 Task: Create a task  Develop a new online voting system for elections , assign it to team member softage.3@softage.net in the project AgileDrive and update the status of the task to  On Track  , set the priority of the task to High
Action: Mouse moved to (87, 351)
Screenshot: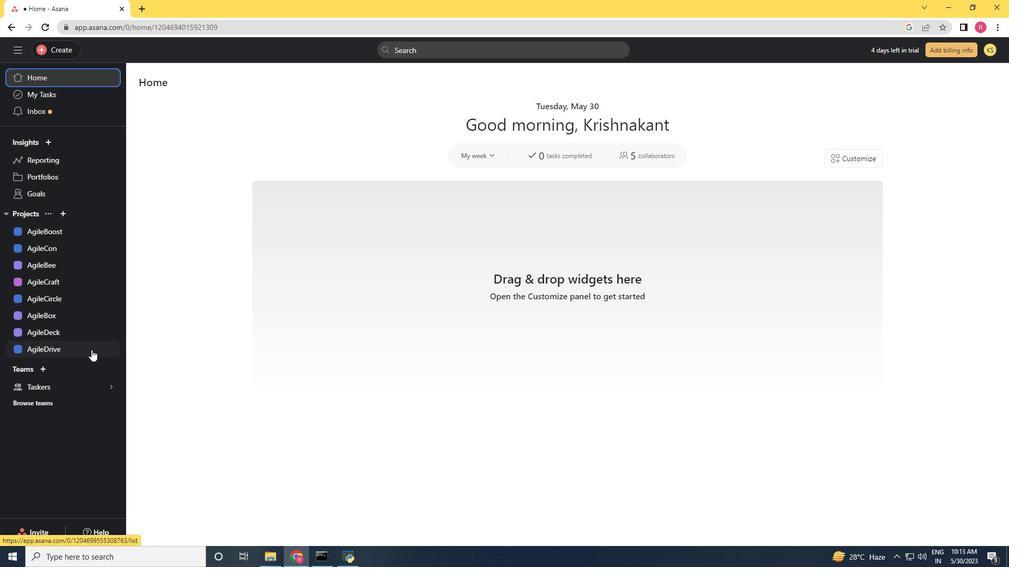 
Action: Mouse pressed left at (87, 351)
Screenshot: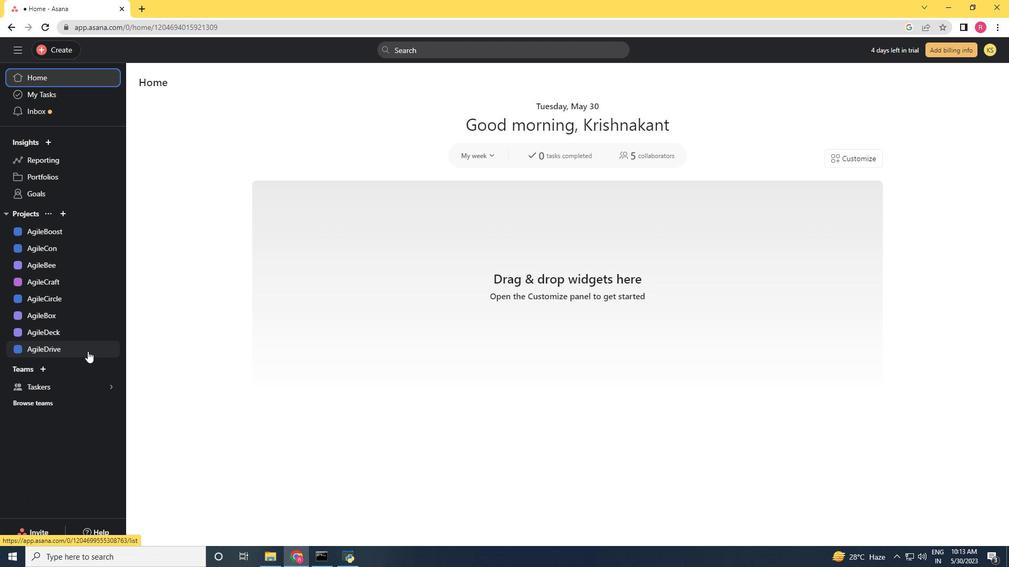 
Action: Mouse moved to (51, 50)
Screenshot: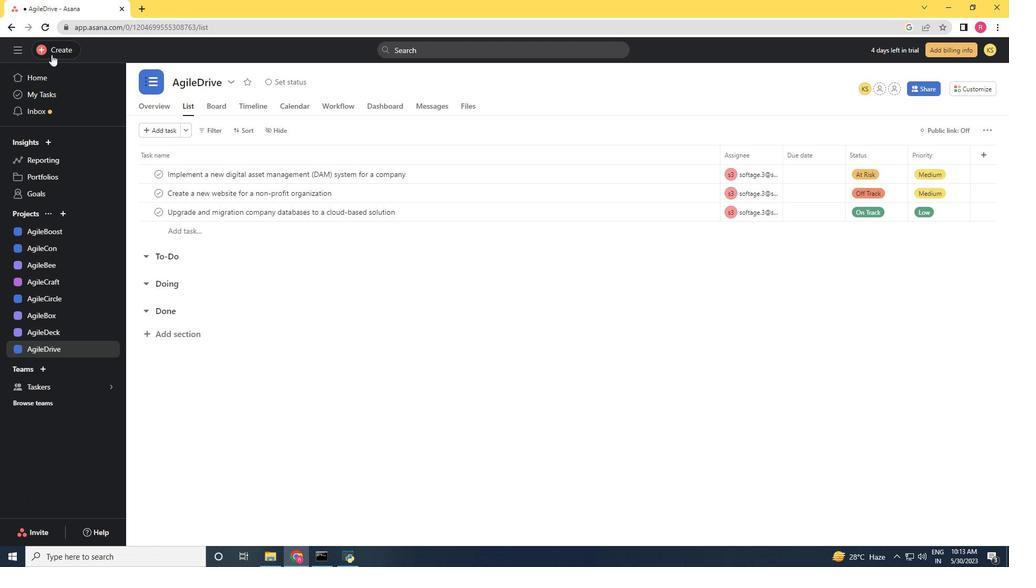 
Action: Mouse pressed left at (51, 50)
Screenshot: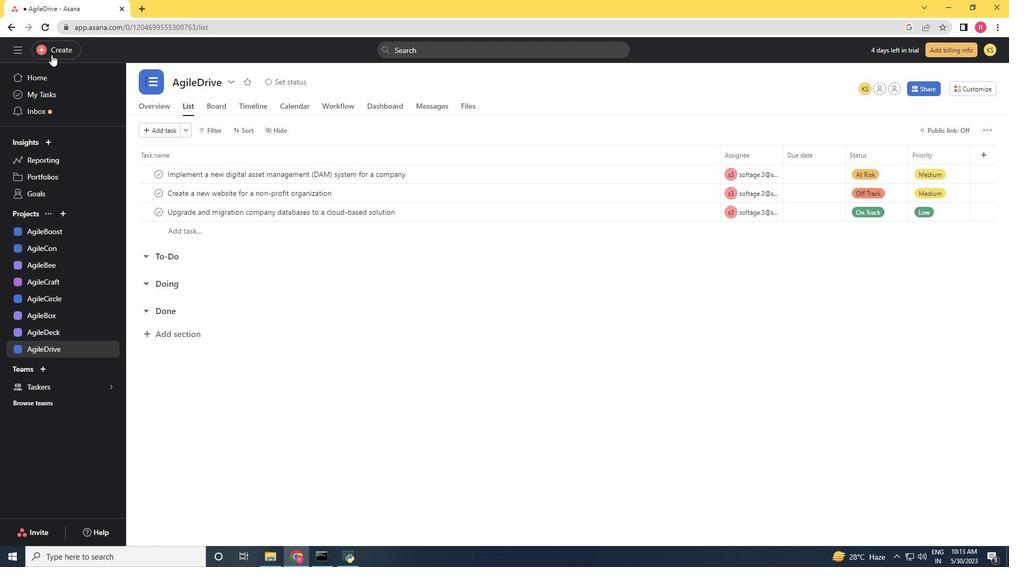 
Action: Mouse moved to (115, 51)
Screenshot: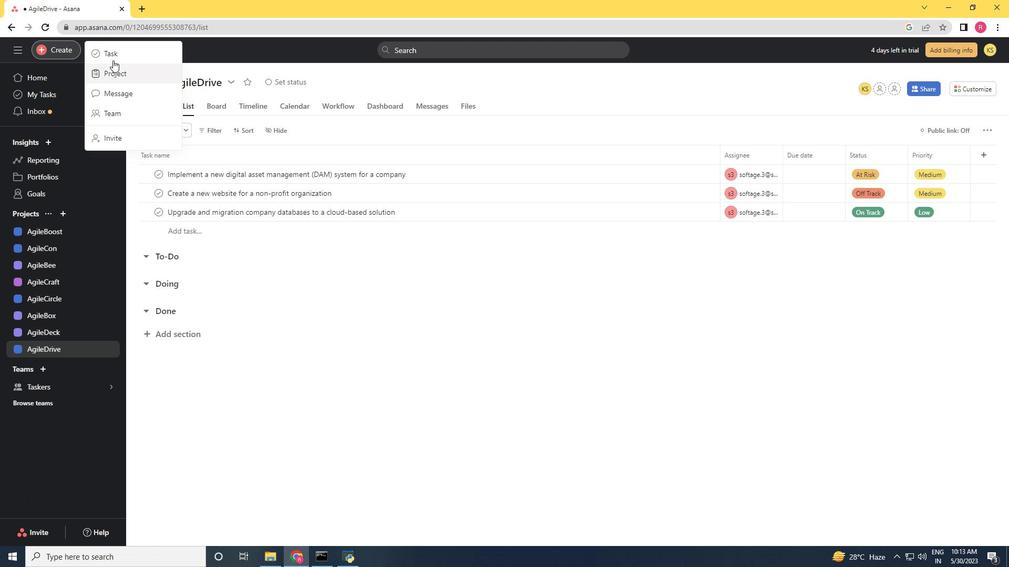 
Action: Mouse pressed left at (115, 51)
Screenshot: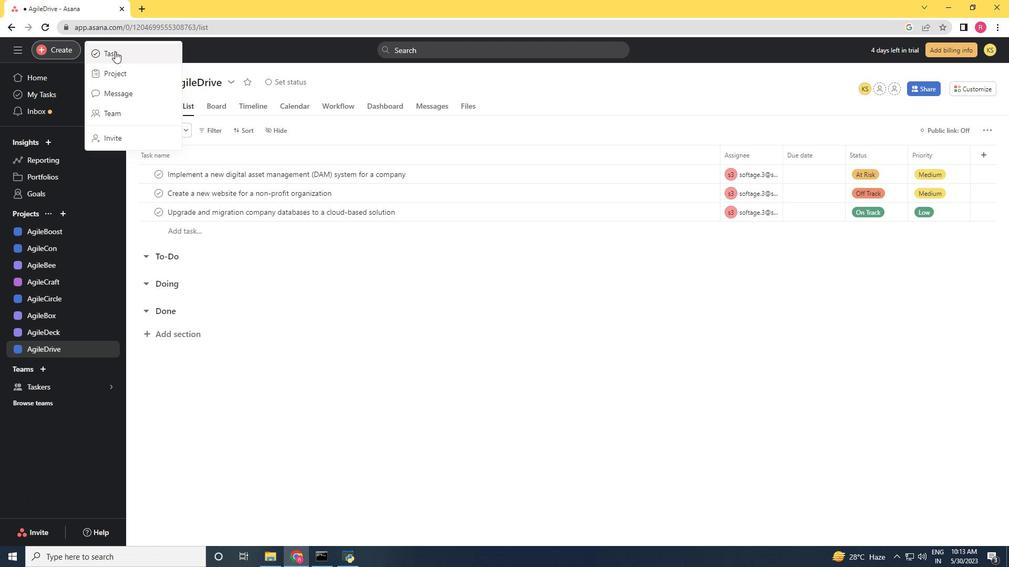 
Action: Key pressed <Key.shift><Key.shift><Key.shift><Key.shift><Key.shift><Key.shift>Develop<Key.space>a<Key.space>new<Key.space>online<Key.space>voting<Key.space><Key.shift><Key.shift>system<Key.space>for<Key.space>elections<Key.space>
Screenshot: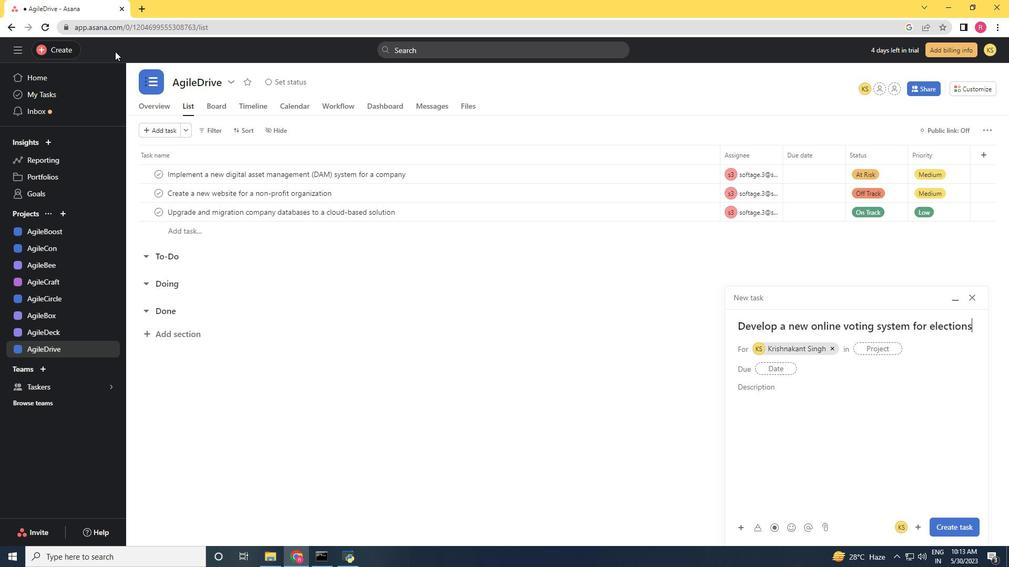
Action: Mouse scrolled (115, 50) with delta (0, 0)
Screenshot: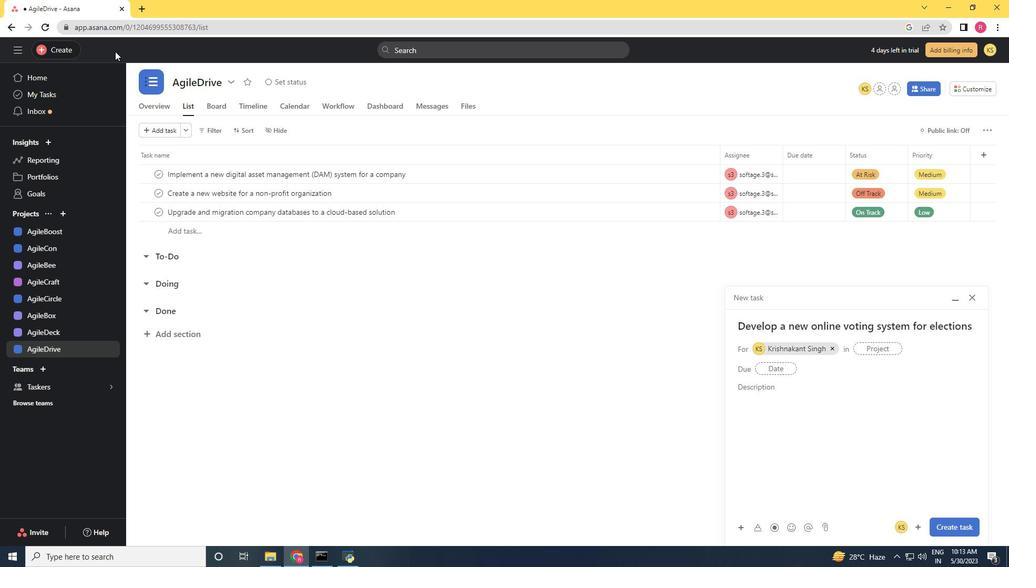 
Action: Mouse scrolled (115, 52) with delta (0, 0)
Screenshot: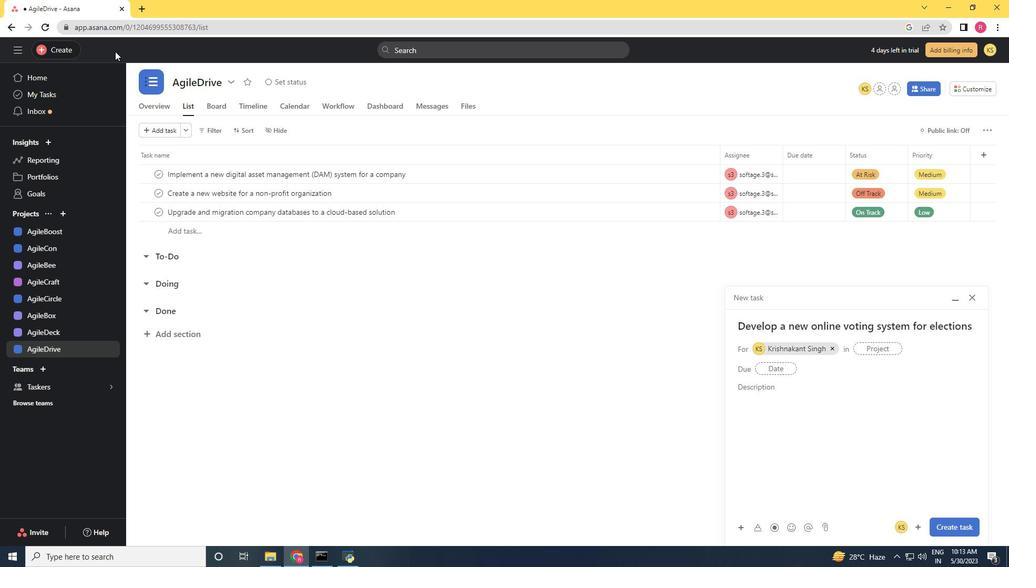 
Action: Mouse moved to (832, 345)
Screenshot: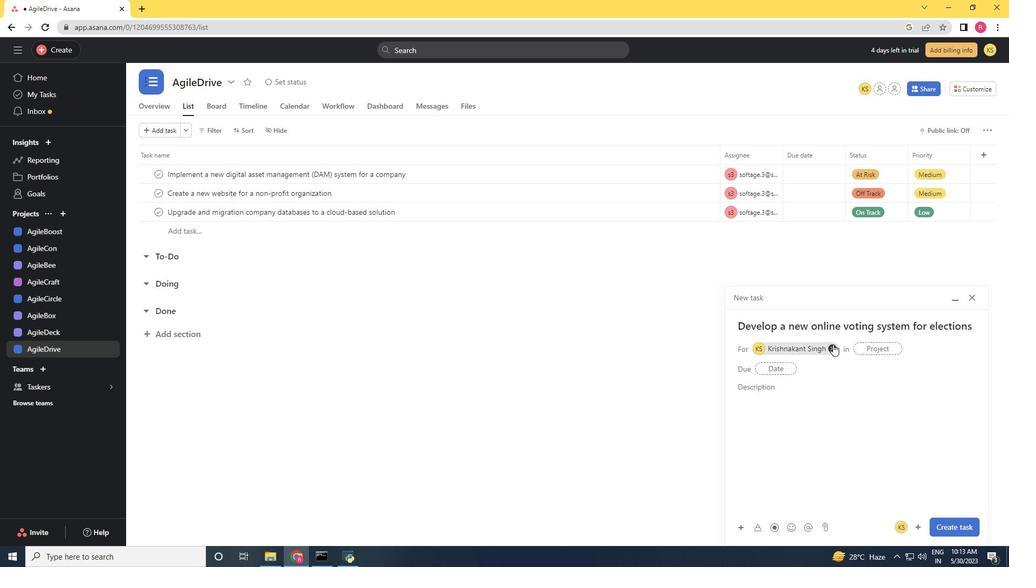
Action: Mouse pressed left at (832, 345)
Screenshot: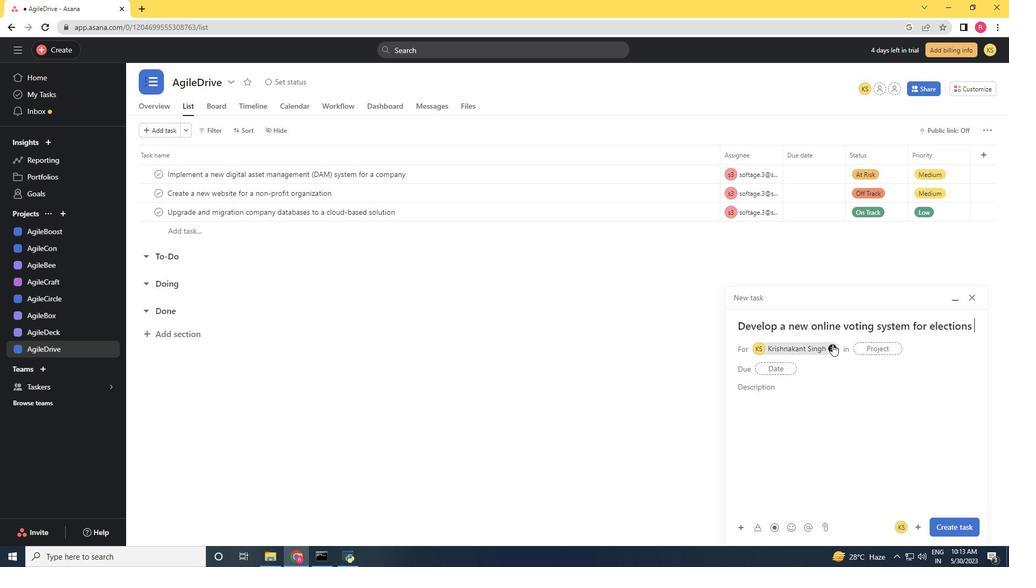 
Action: Mouse moved to (795, 347)
Screenshot: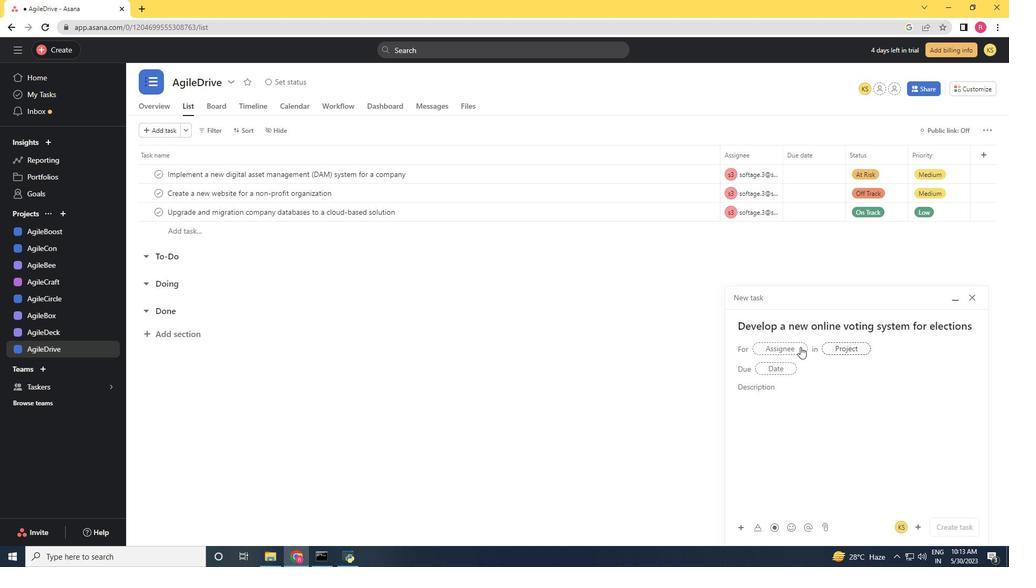 
Action: Mouse pressed left at (795, 347)
Screenshot: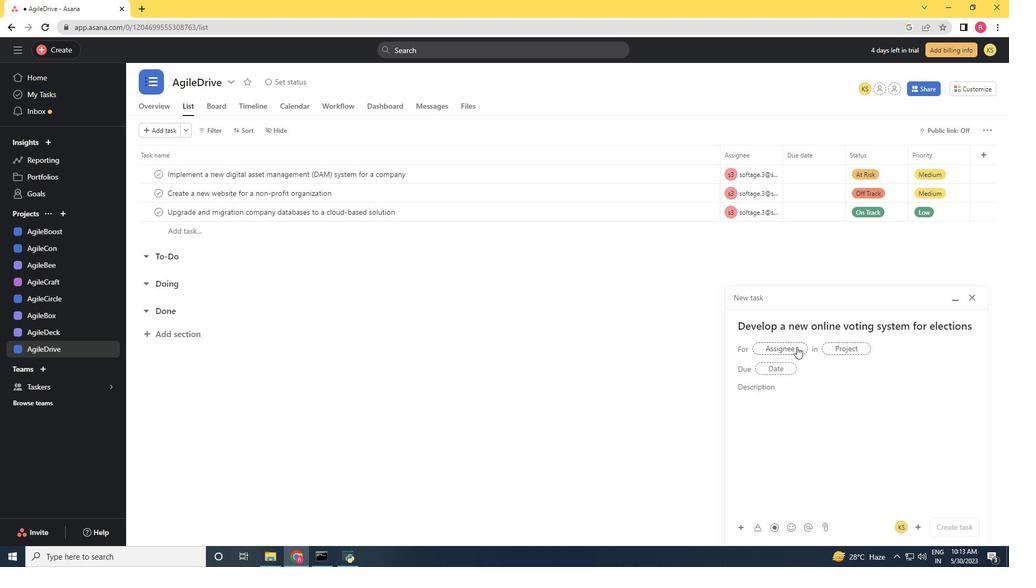 
Action: Key pressed softage.3<Key.shift>@softage.net
Screenshot: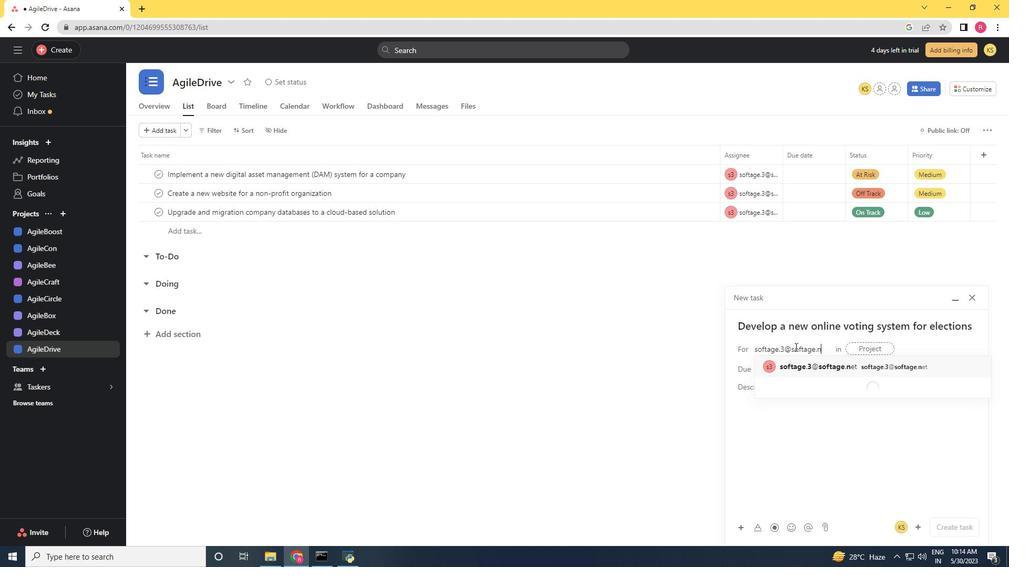 
Action: Mouse moved to (798, 362)
Screenshot: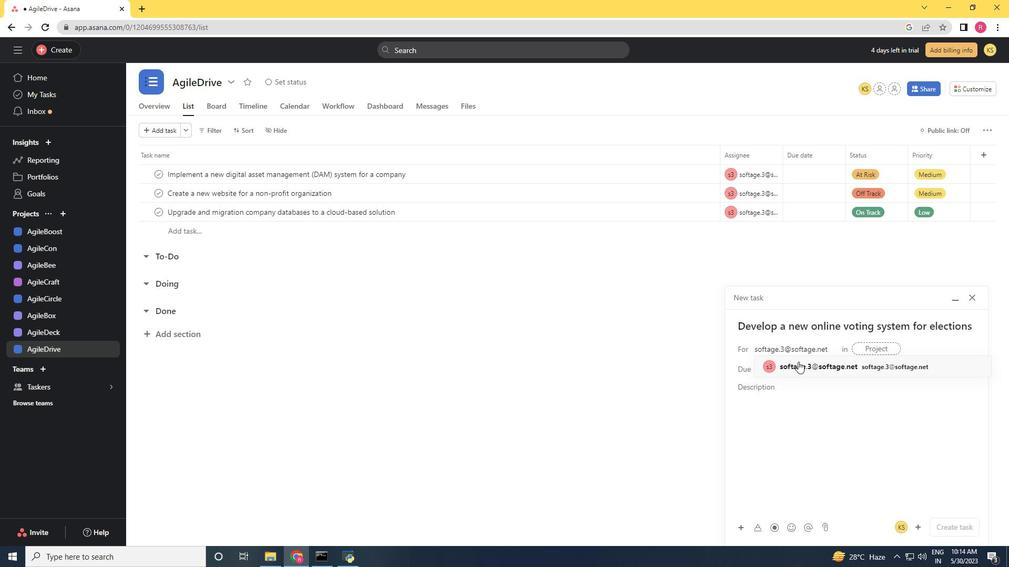 
Action: Mouse pressed left at (798, 362)
Screenshot: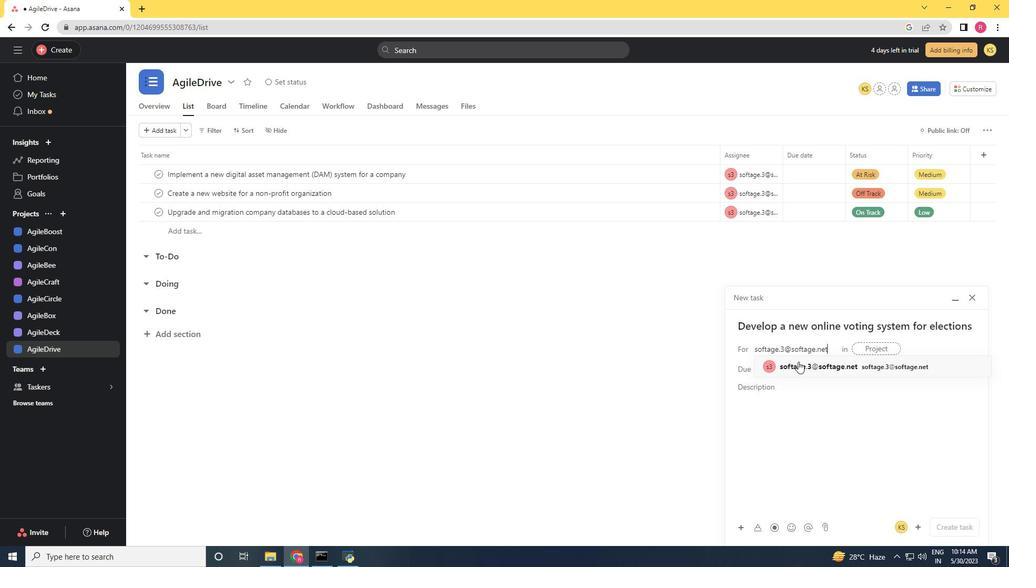 
Action: Mouse moved to (717, 363)
Screenshot: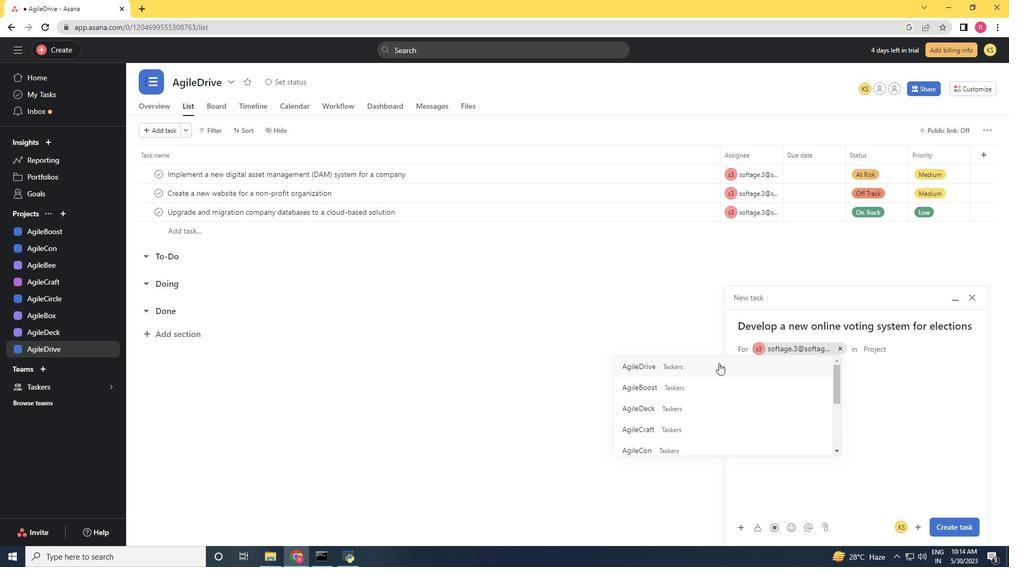 
Action: Mouse pressed left at (717, 363)
Screenshot: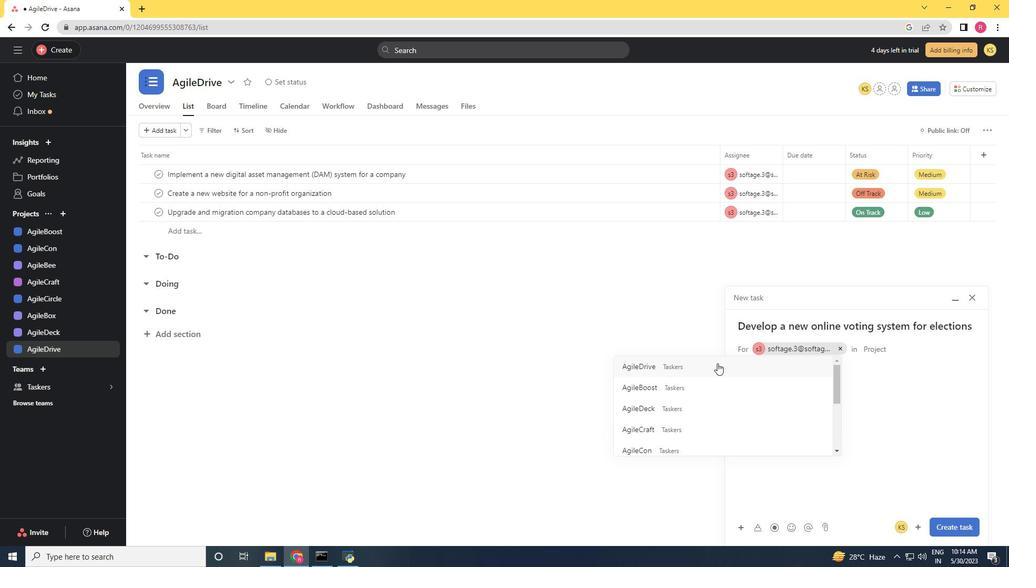 
Action: Mouse moved to (800, 393)
Screenshot: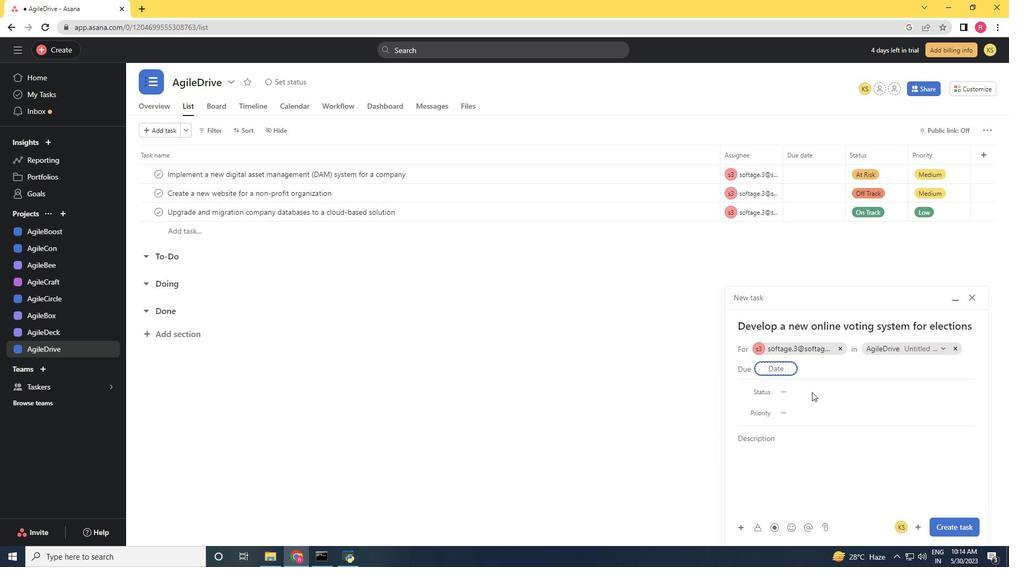 
Action: Mouse pressed left at (800, 393)
Screenshot: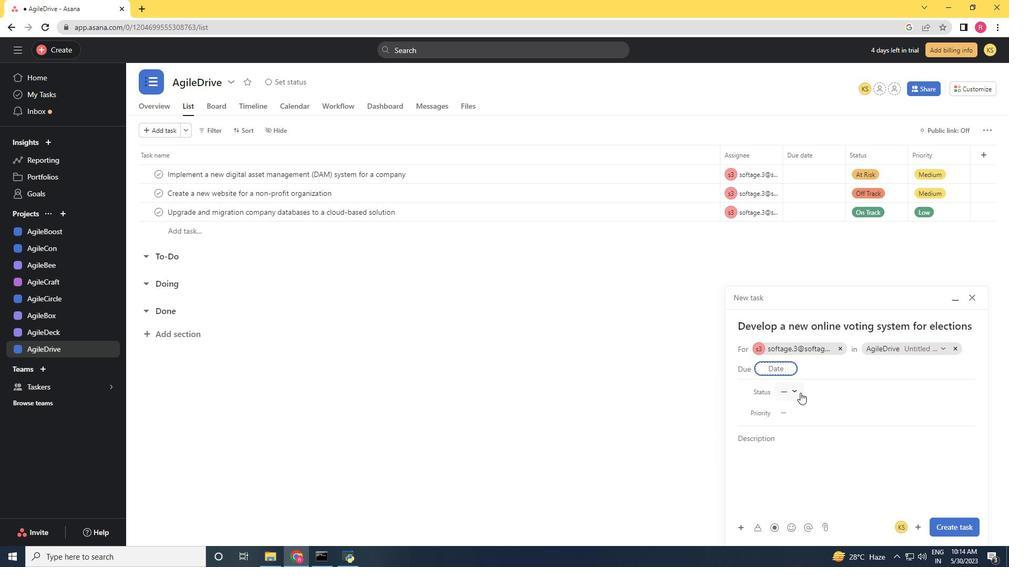 
Action: Mouse moved to (826, 430)
Screenshot: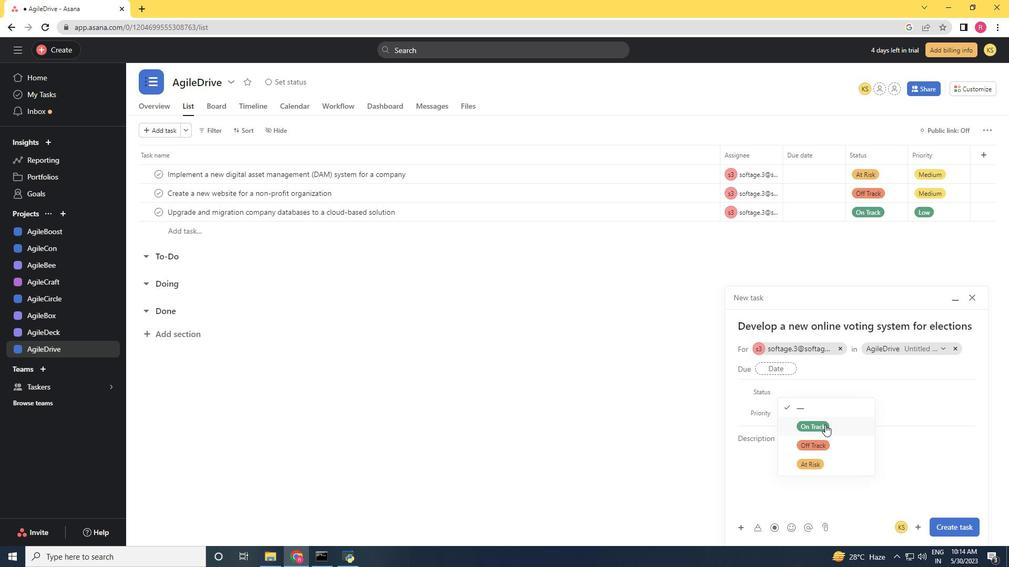 
Action: Mouse pressed left at (826, 430)
Screenshot: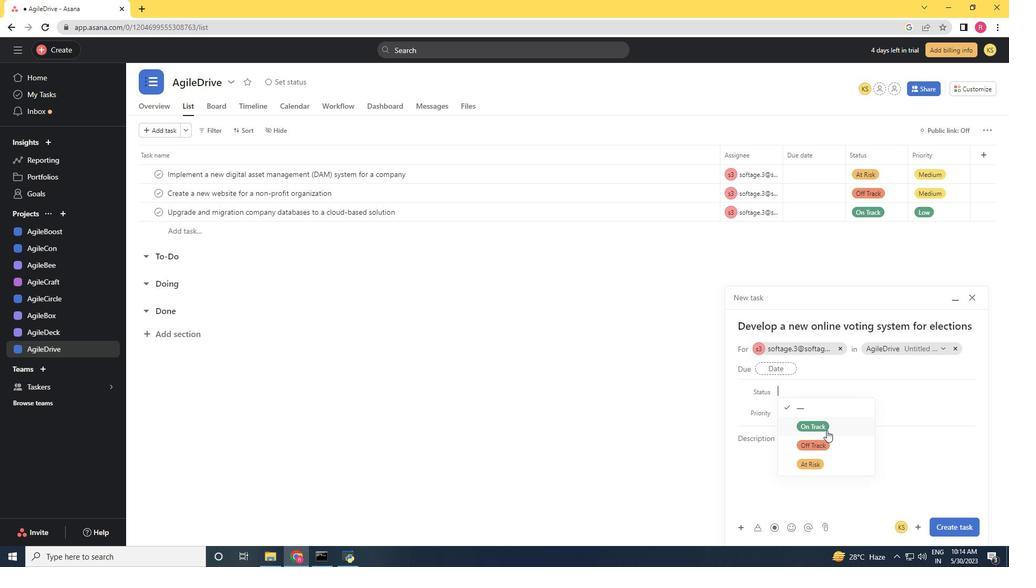 
Action: Mouse moved to (790, 411)
Screenshot: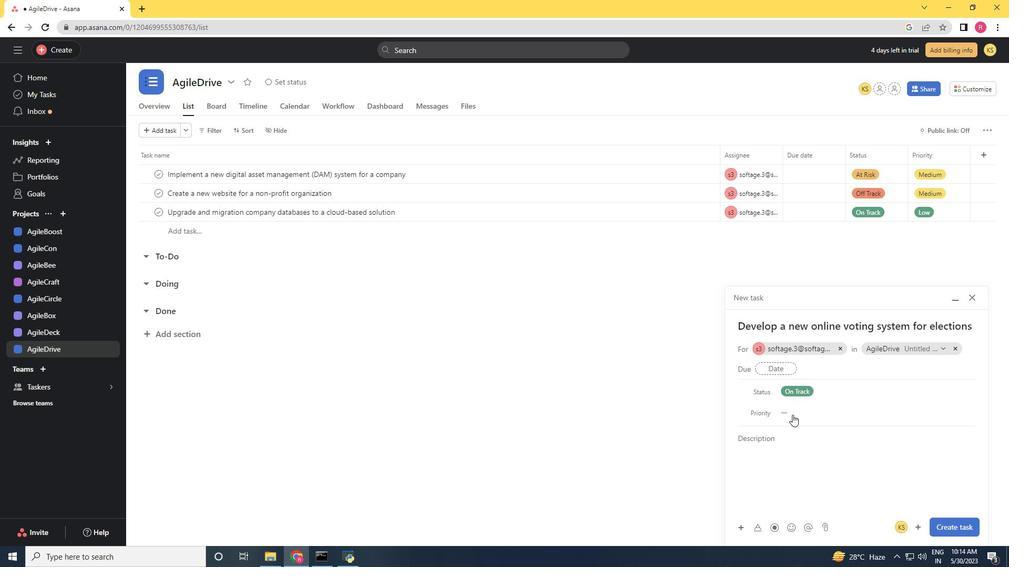 
Action: Mouse pressed left at (790, 411)
Screenshot: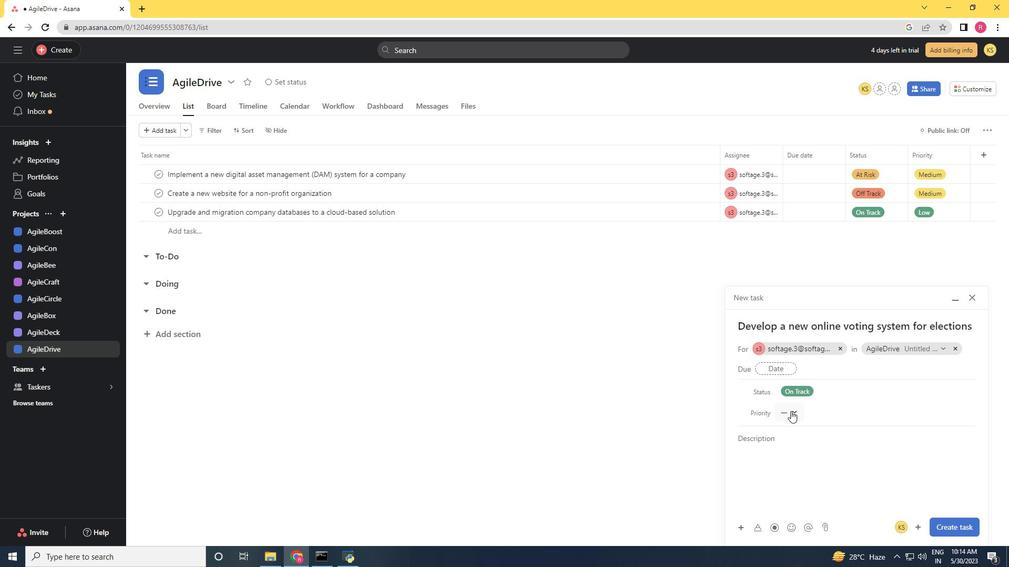 
Action: Mouse moved to (807, 450)
Screenshot: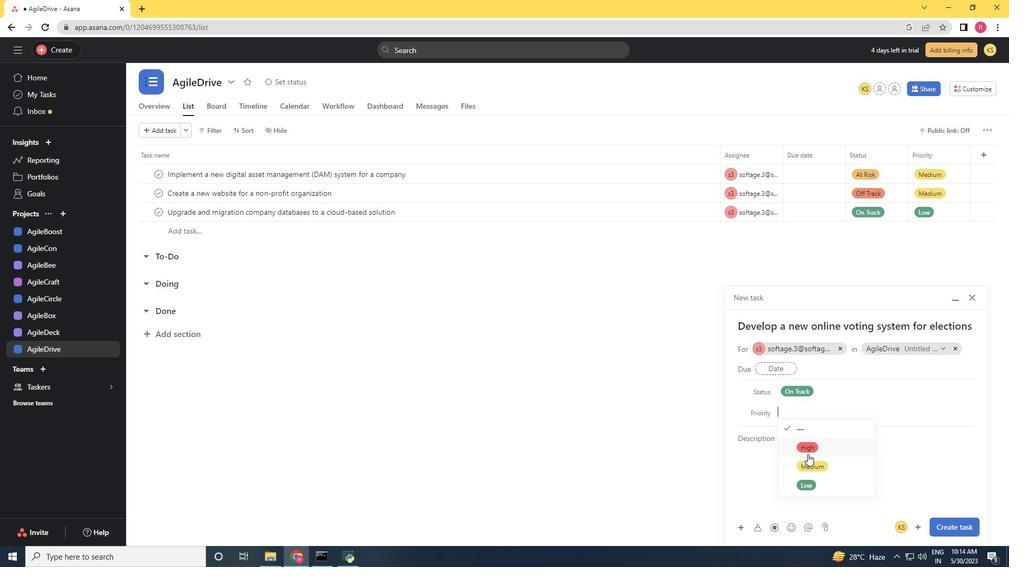 
Action: Mouse pressed left at (807, 450)
Screenshot: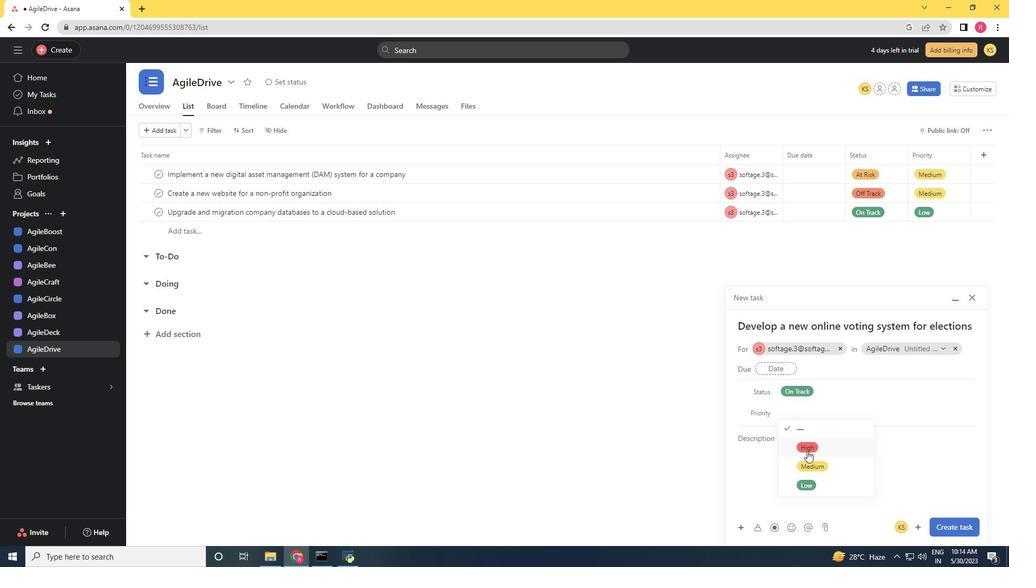 
Action: Mouse moved to (947, 523)
Screenshot: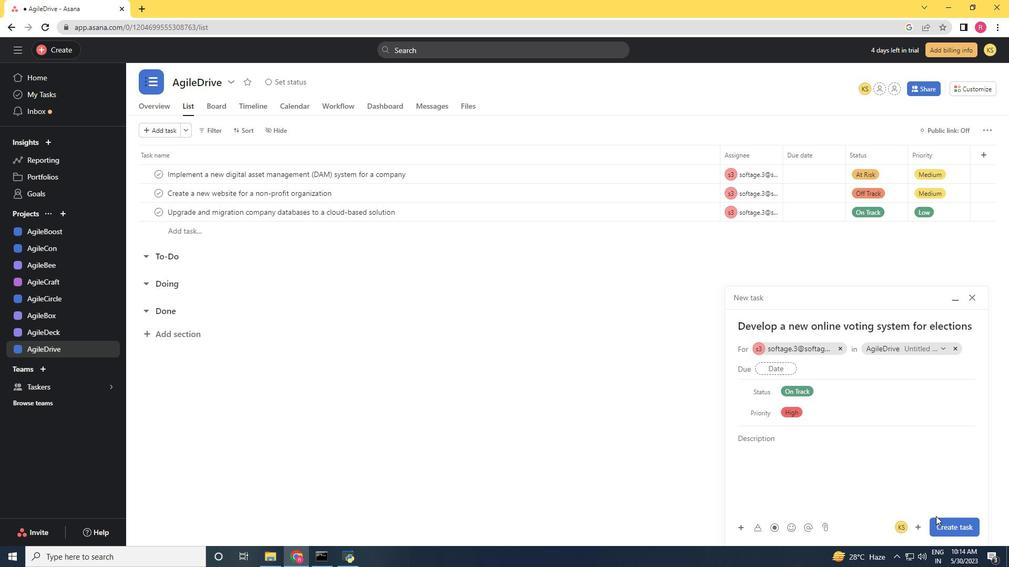 
Action: Mouse pressed left at (947, 523)
Screenshot: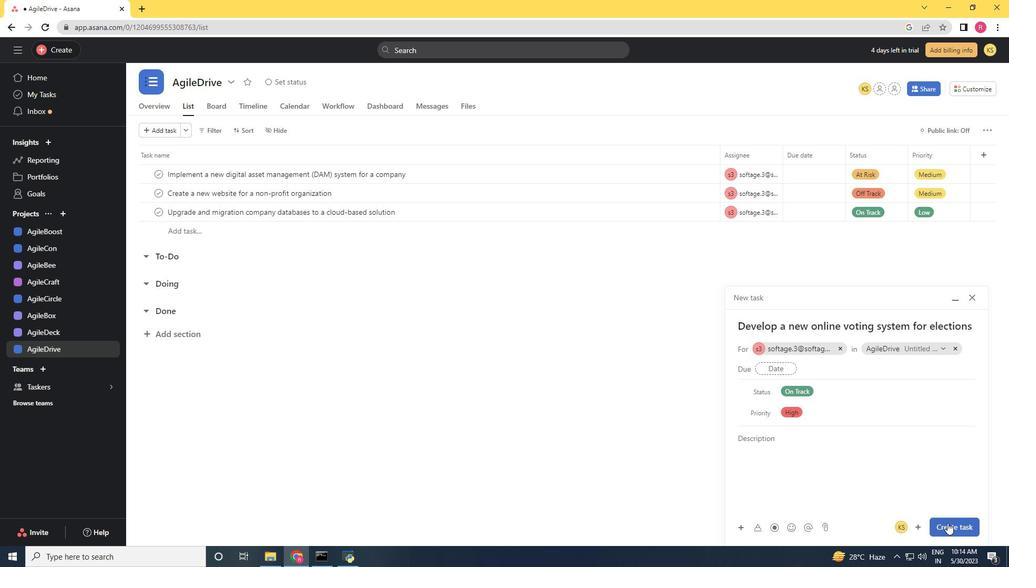 
Action: Mouse moved to (121, 518)
Screenshot: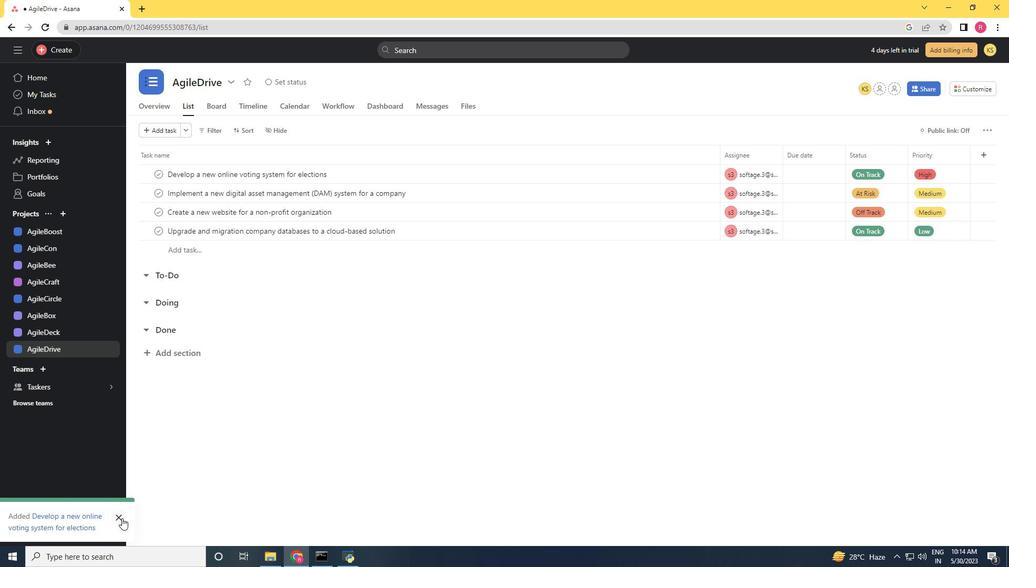
Action: Mouse pressed left at (121, 518)
Screenshot: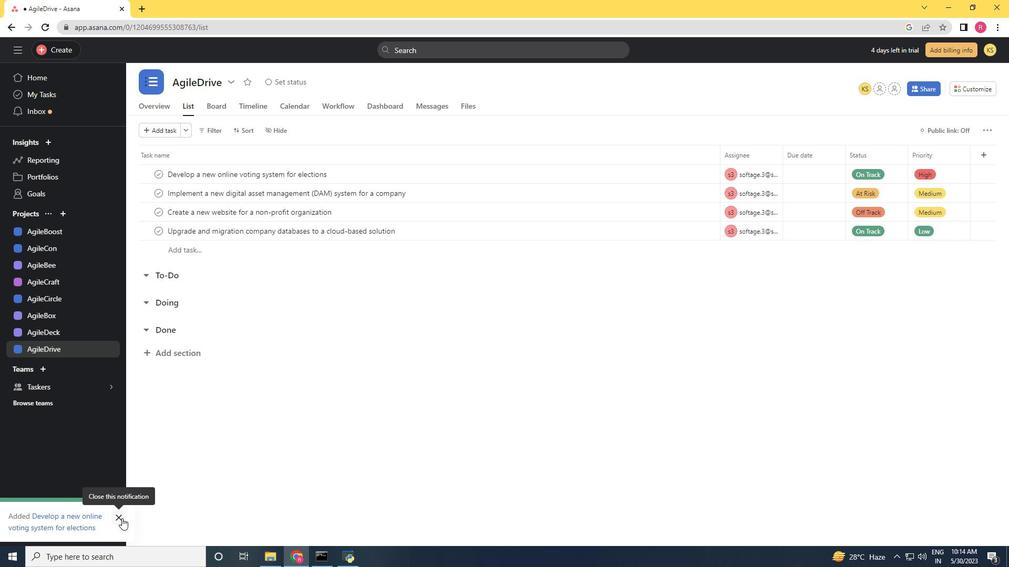 
Action: Mouse moved to (165, 503)
Screenshot: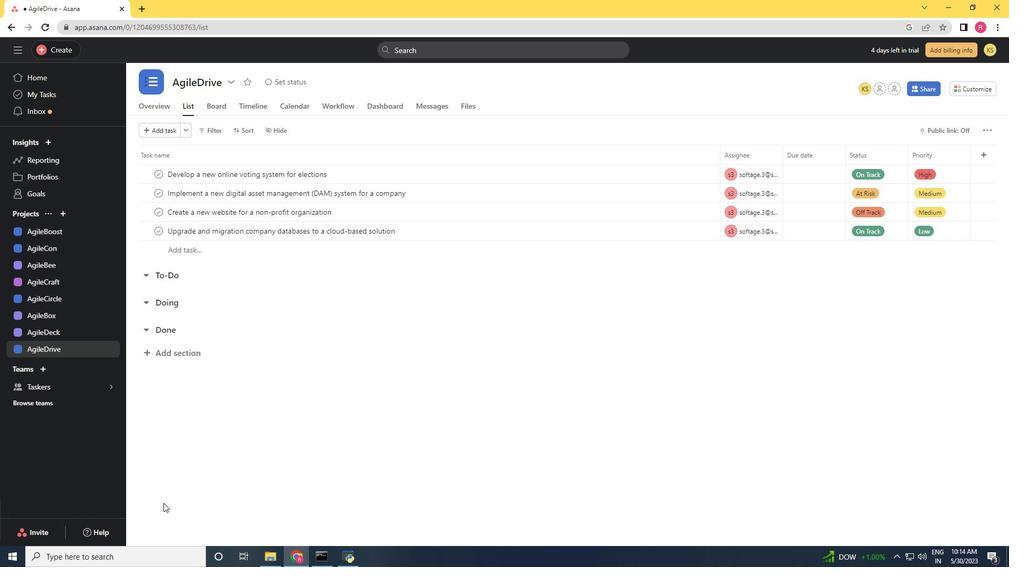 
